 Task: Create in the project TranceTech in Backlog an issue 'Implement a new cloud-based logistics optimization system for a company with advanced routing and scheduling capabilities', assign it to team member softage.2@softage.net and change the status to IN PROGRESS.
Action: Mouse moved to (203, 53)
Screenshot: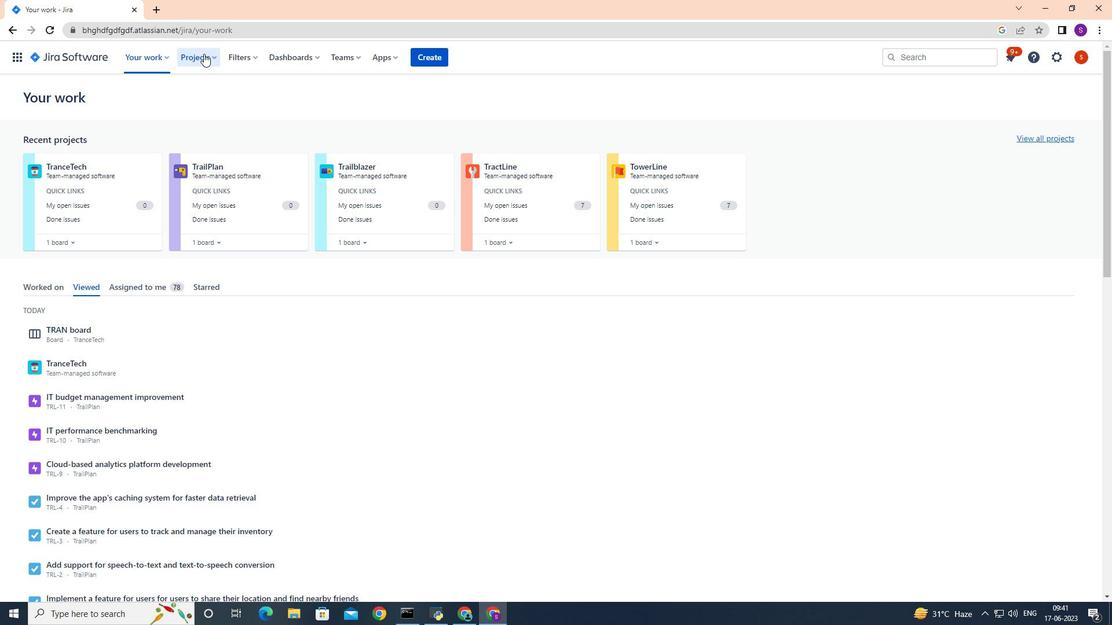 
Action: Mouse pressed left at (203, 53)
Screenshot: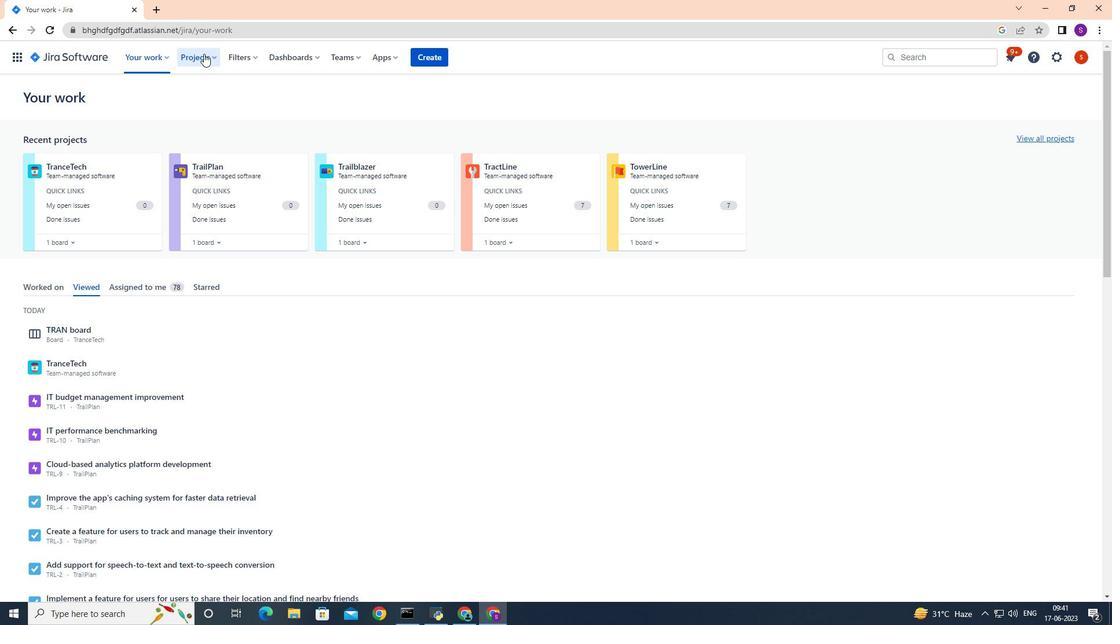 
Action: Mouse moved to (228, 109)
Screenshot: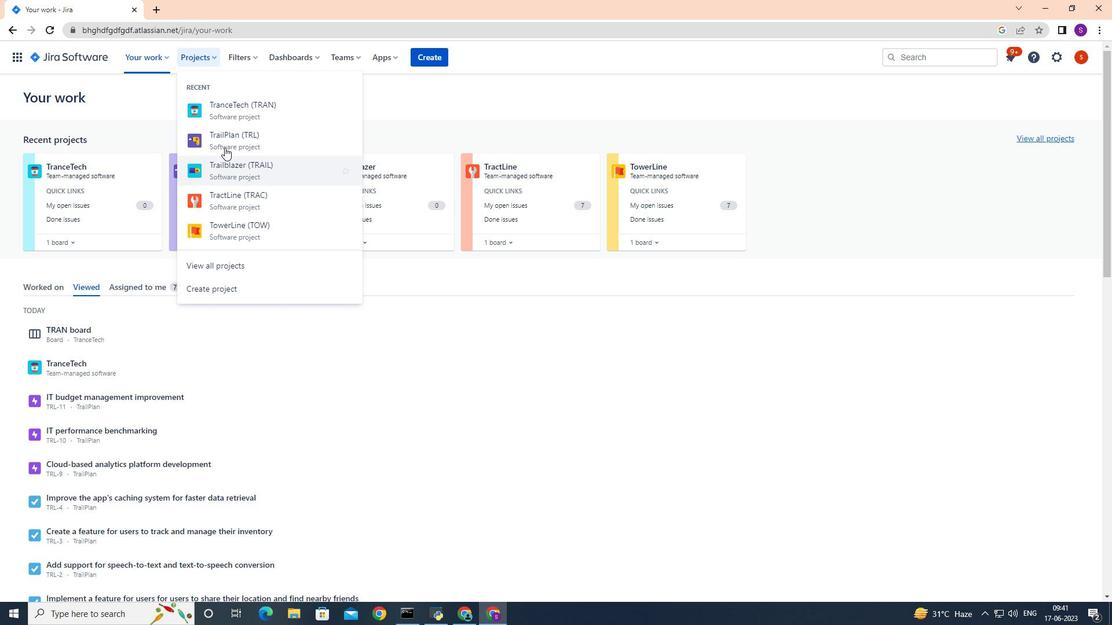 
Action: Mouse pressed left at (228, 109)
Screenshot: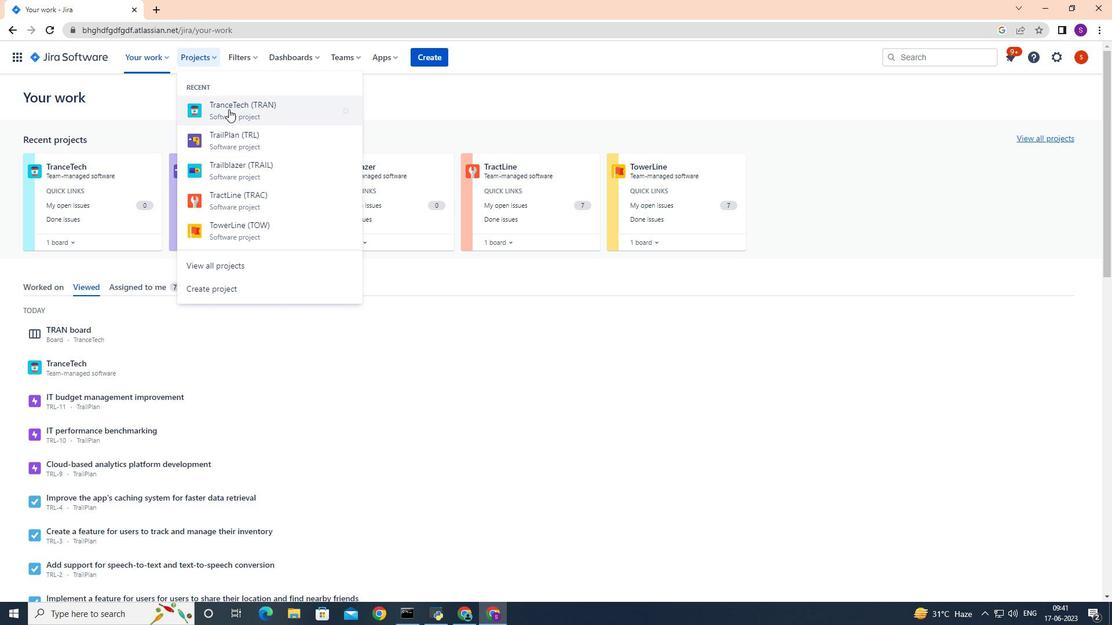 
Action: Mouse moved to (86, 176)
Screenshot: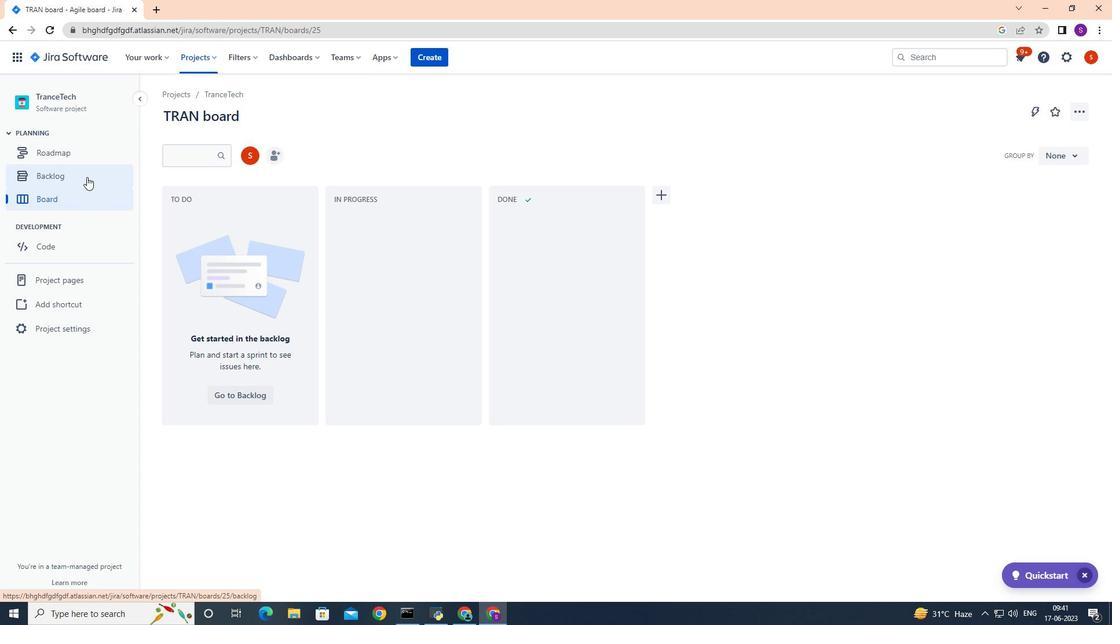 
Action: Mouse pressed left at (86, 176)
Screenshot: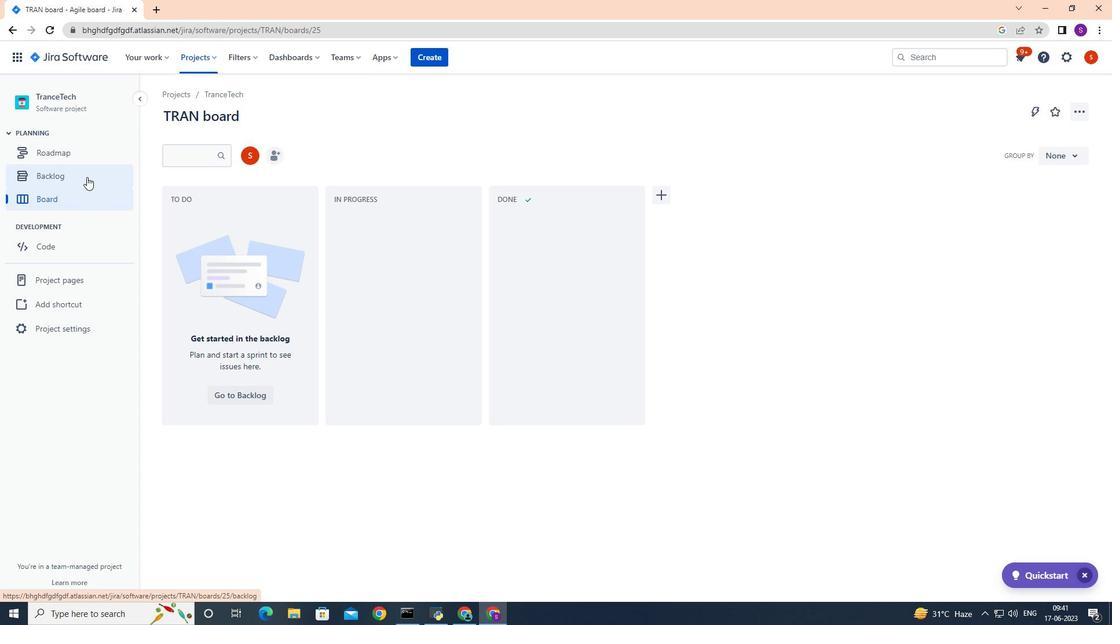 
Action: Mouse moved to (237, 237)
Screenshot: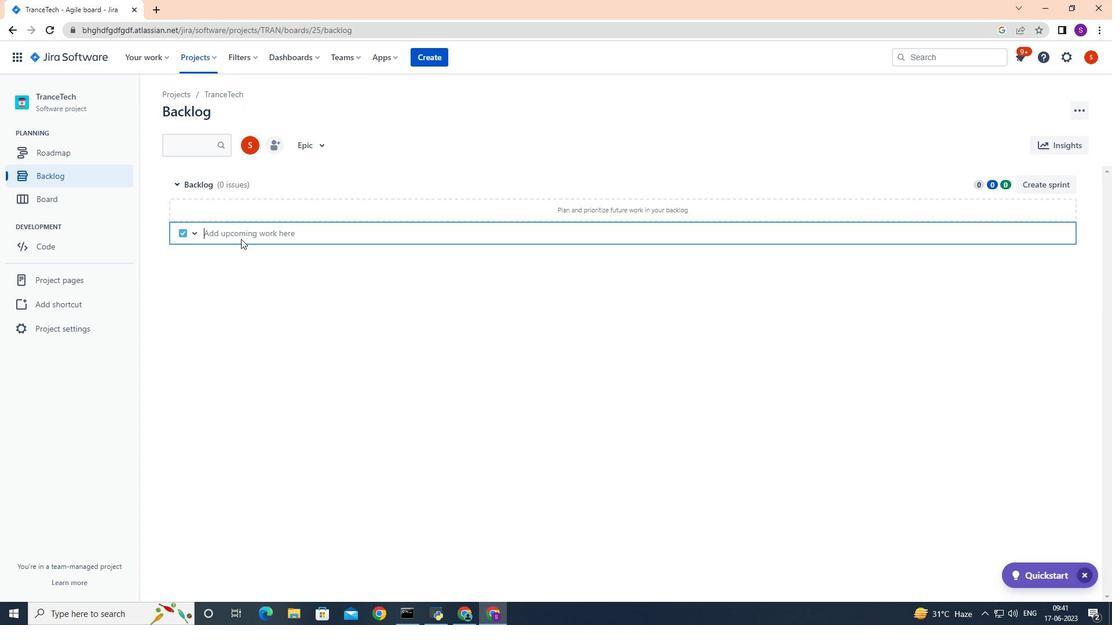 
Action: Key pressed <Key.shift>Implement<Key.space>a<Key.space>new<Key.space>cloud-based<Key.space>logistics<Key.space>optimization<Key.space>system<Key.space>for<Key.space>a<Key.space>company<Key.space>with<Key.space>advanced<Key.space>routing<Key.space>and<Key.space>scheduling<Key.space>capabilities<Key.enter>
Screenshot: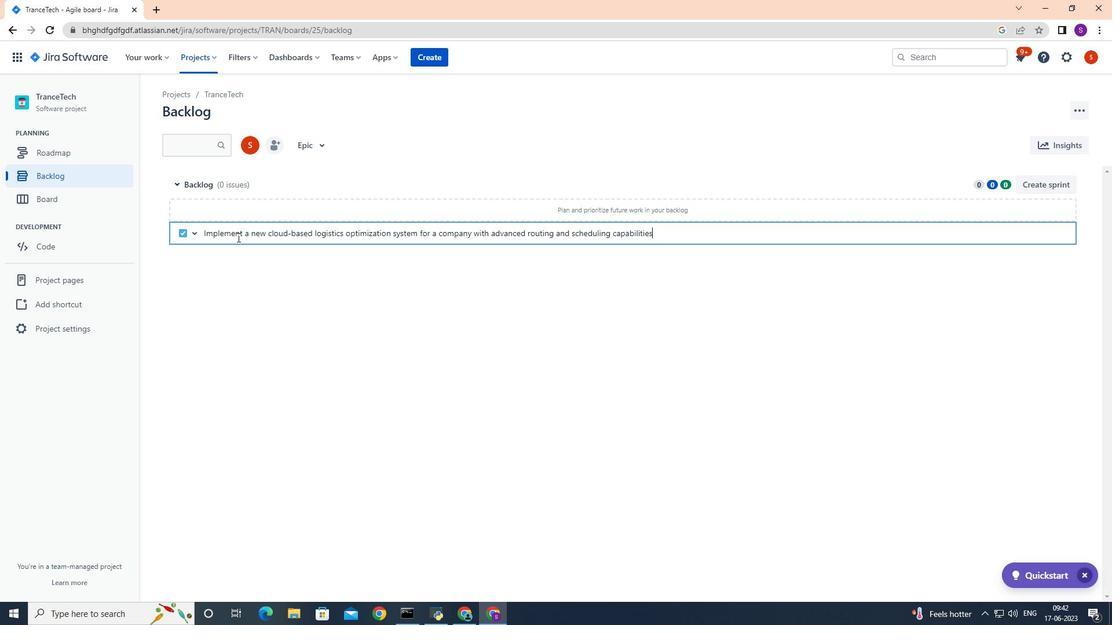 
Action: Mouse moved to (1038, 209)
Screenshot: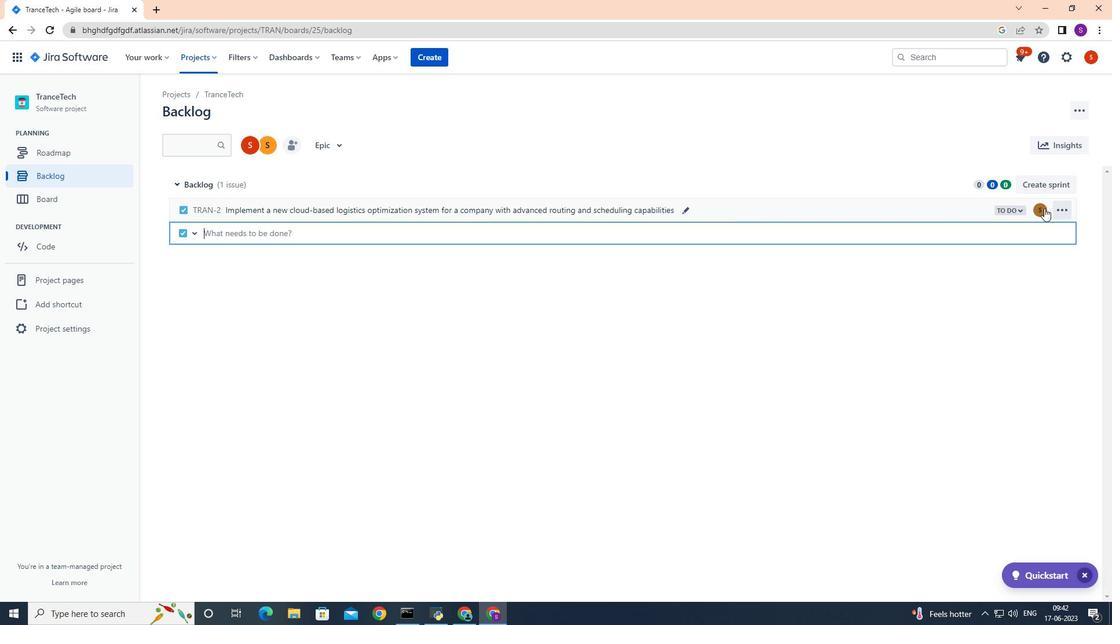 
Action: Mouse pressed left at (1038, 209)
Screenshot: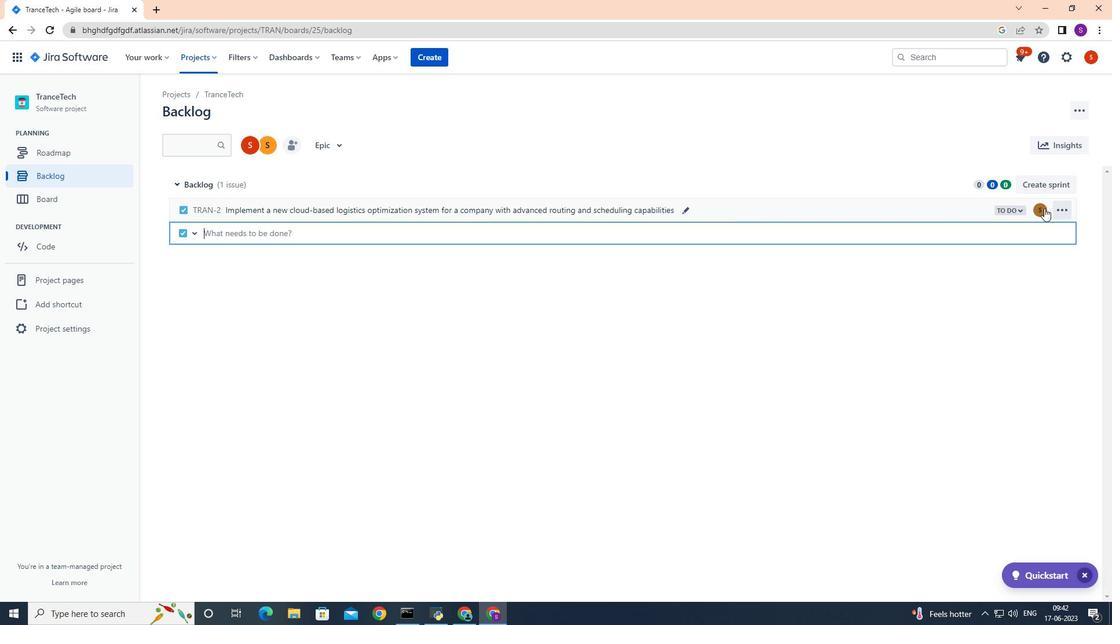 
Action: Mouse moved to (961, 241)
Screenshot: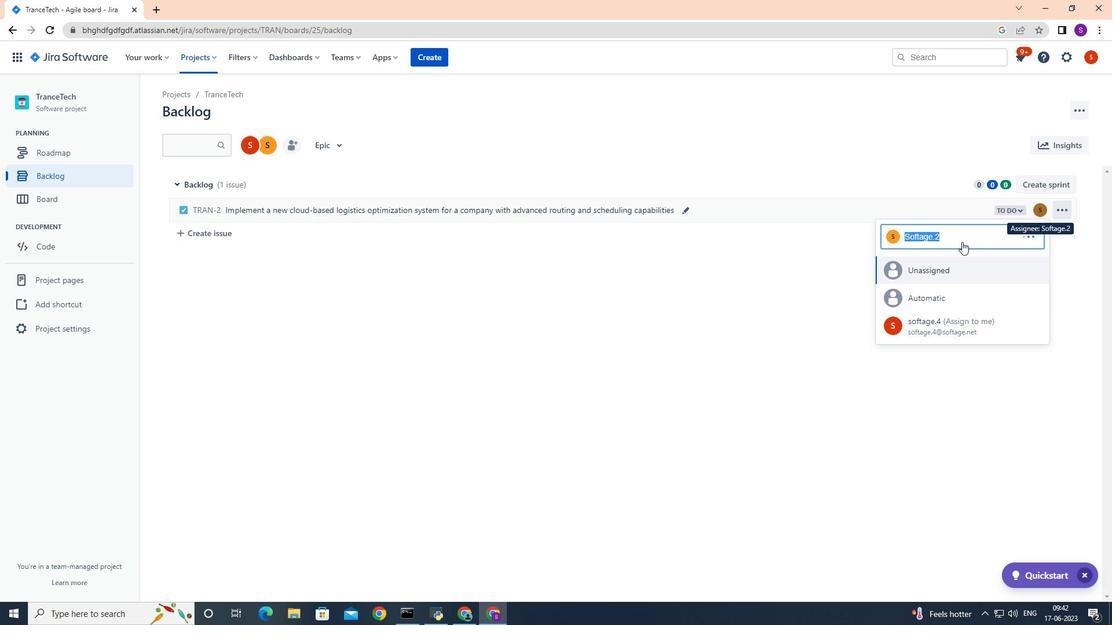 
Action: Key pressed softage.2
Screenshot: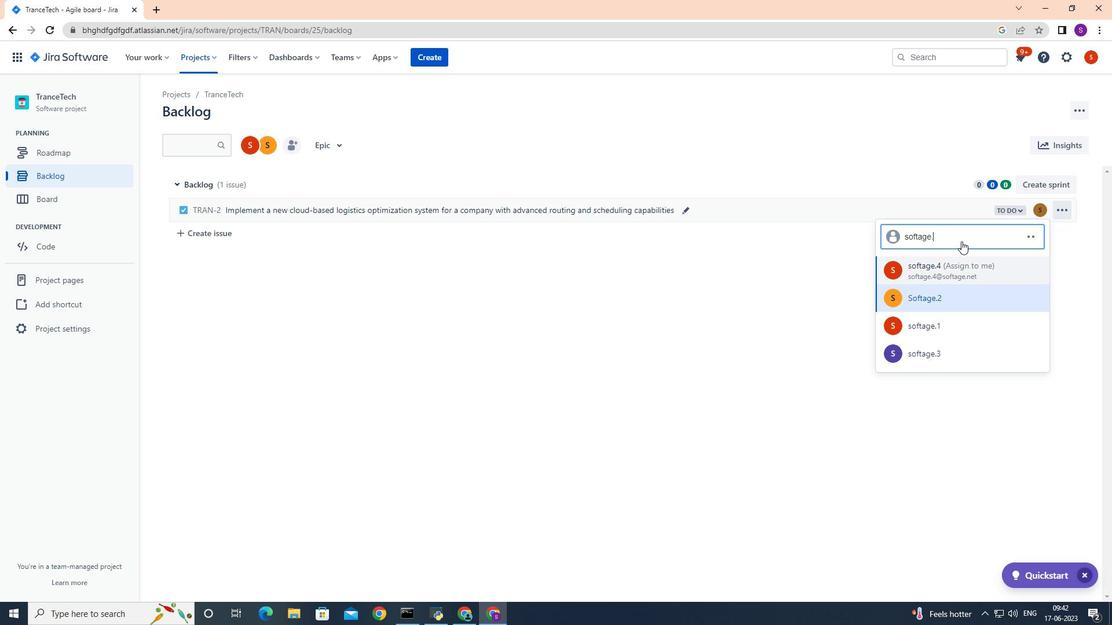 
Action: Mouse moved to (948, 299)
Screenshot: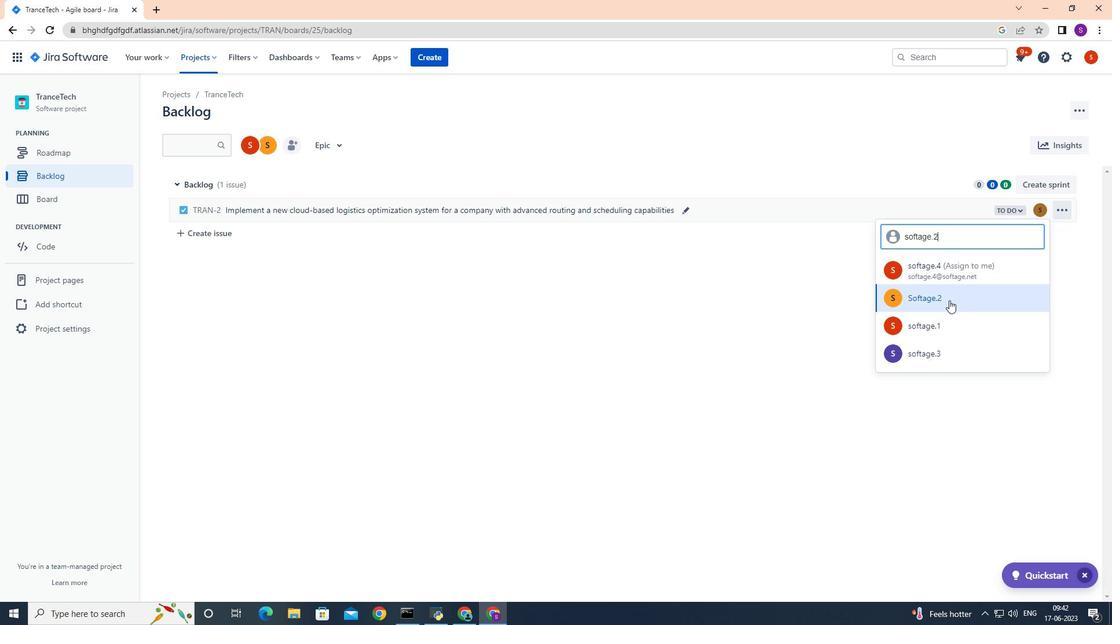 
Action: Mouse pressed left at (948, 299)
Screenshot: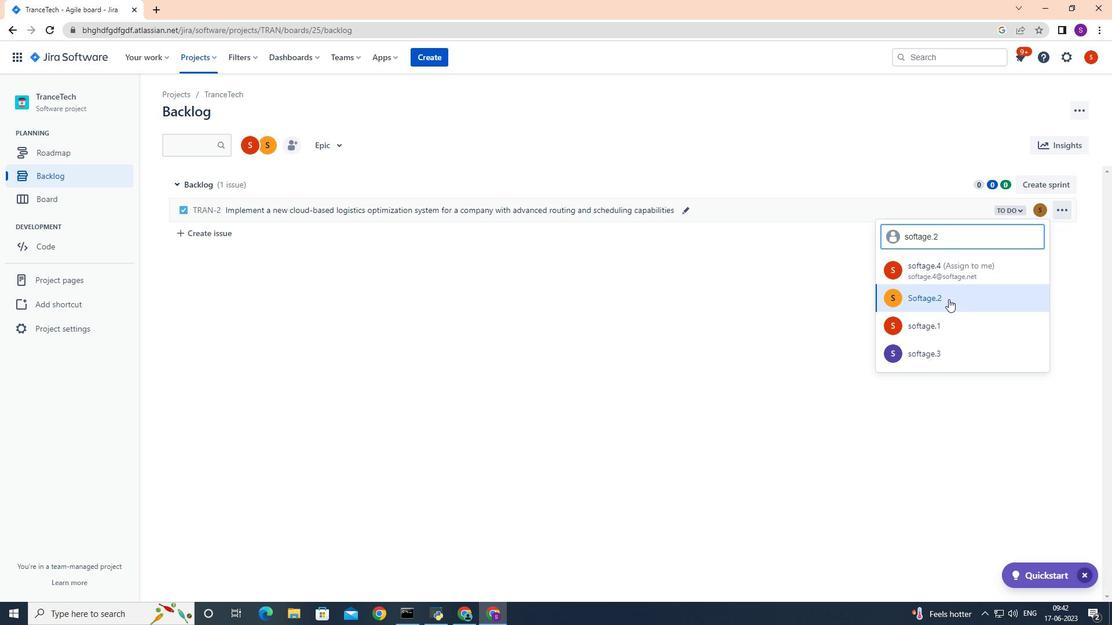 
Action: Mouse moved to (1019, 209)
Screenshot: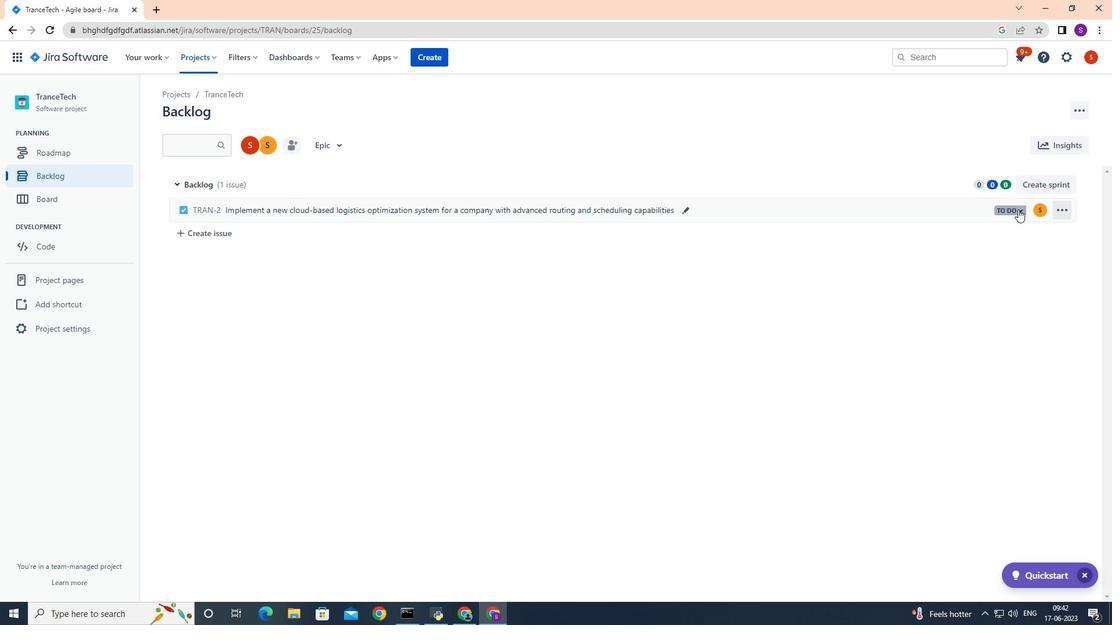 
Action: Mouse pressed left at (1019, 209)
Screenshot: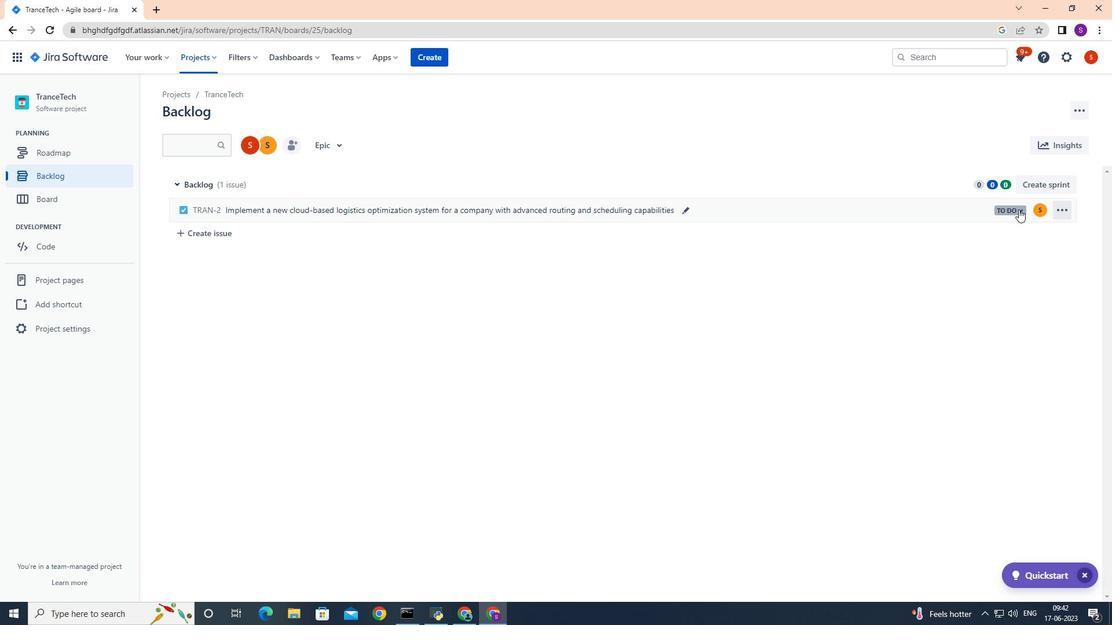 
Action: Mouse moved to (966, 228)
Screenshot: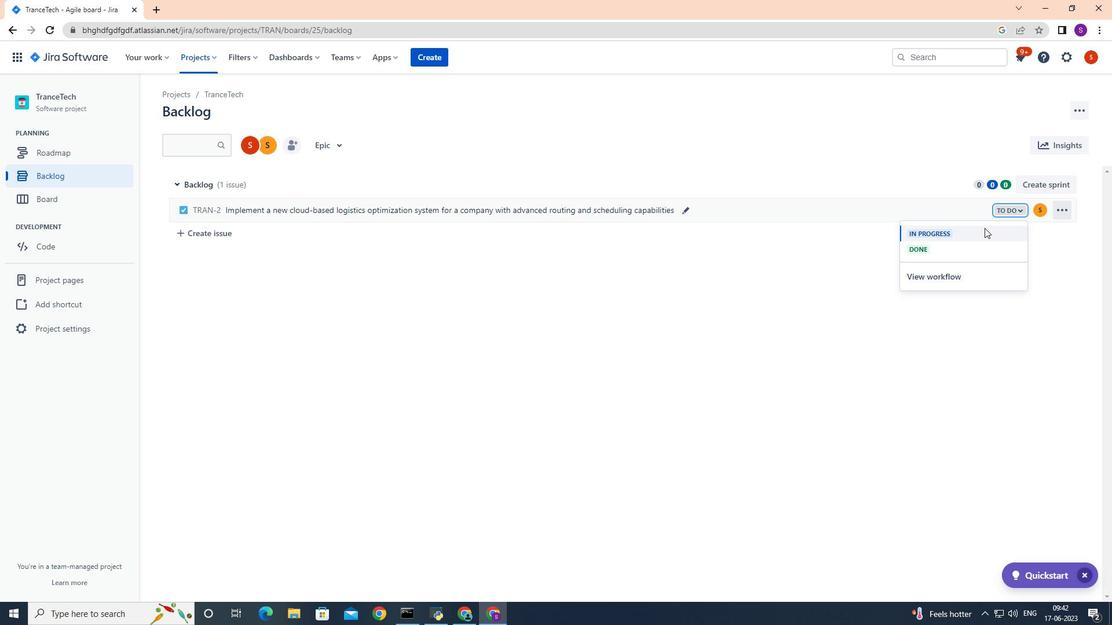 
Action: Mouse pressed left at (966, 228)
Screenshot: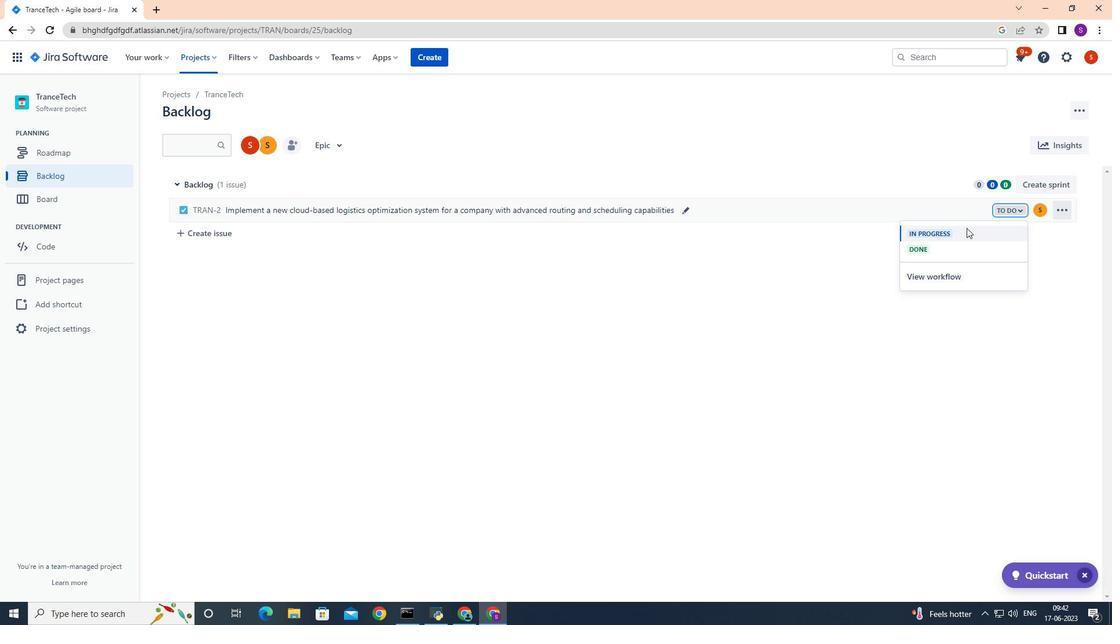 
Action: Mouse moved to (768, 284)
Screenshot: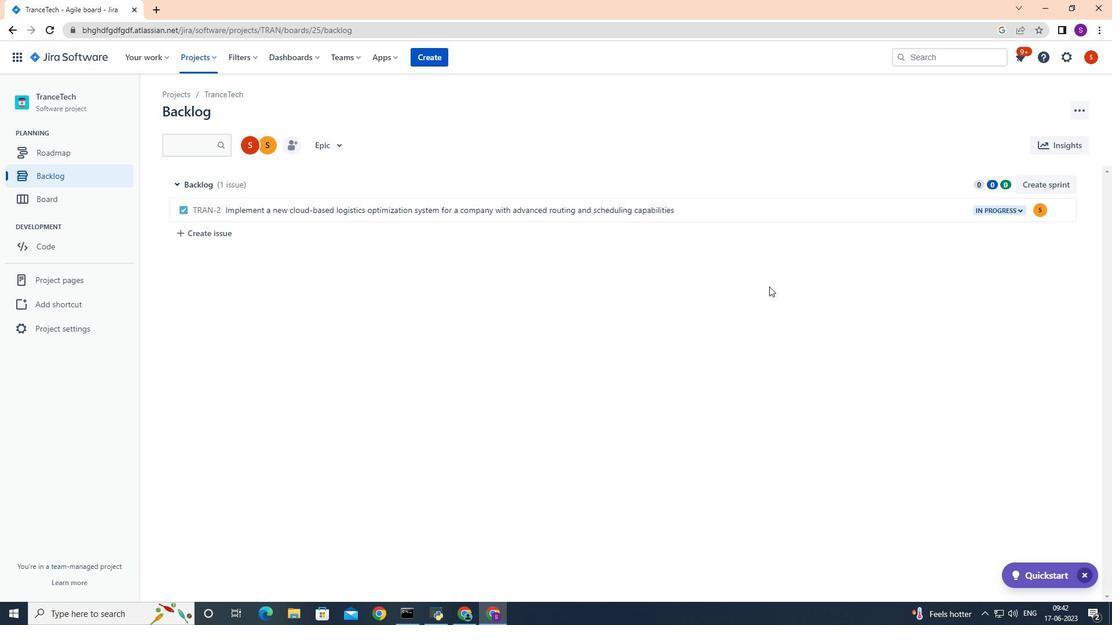 
